 Task: Calculate the mutual information between two discrete random variables.
Action: Mouse moved to (182, 80)
Screenshot: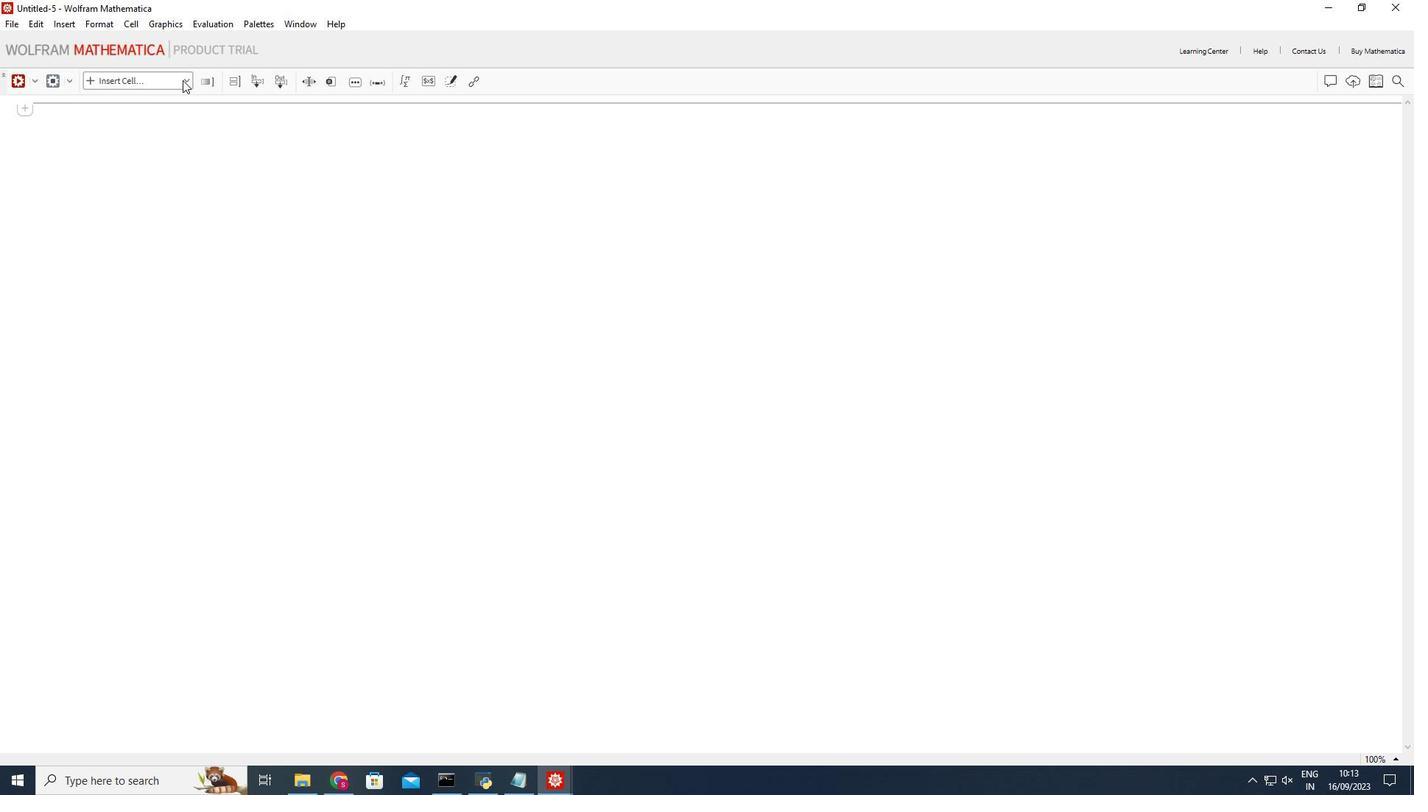 
Action: Mouse pressed left at (182, 80)
Screenshot: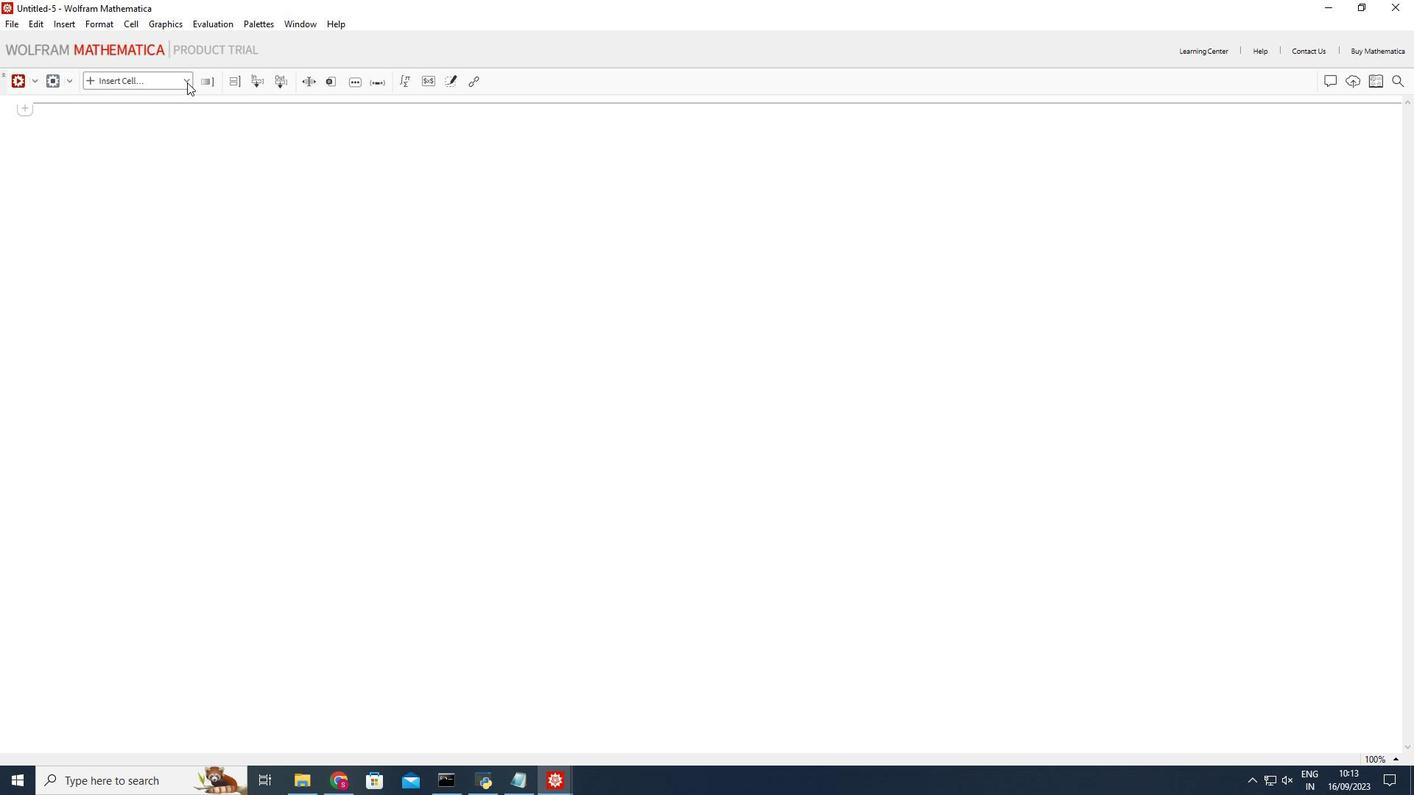 
Action: Mouse moved to (162, 110)
Screenshot: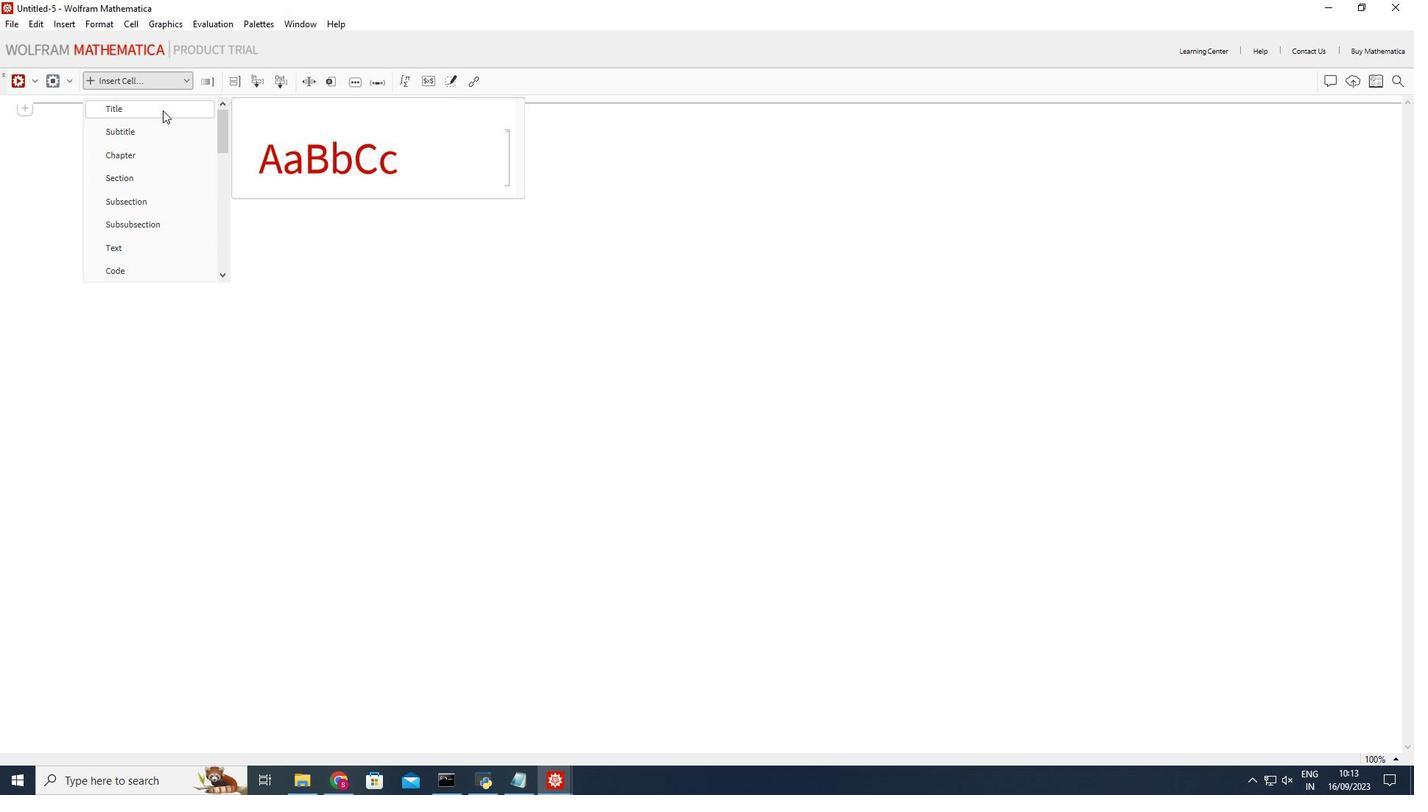 
Action: Mouse pressed left at (162, 110)
Screenshot: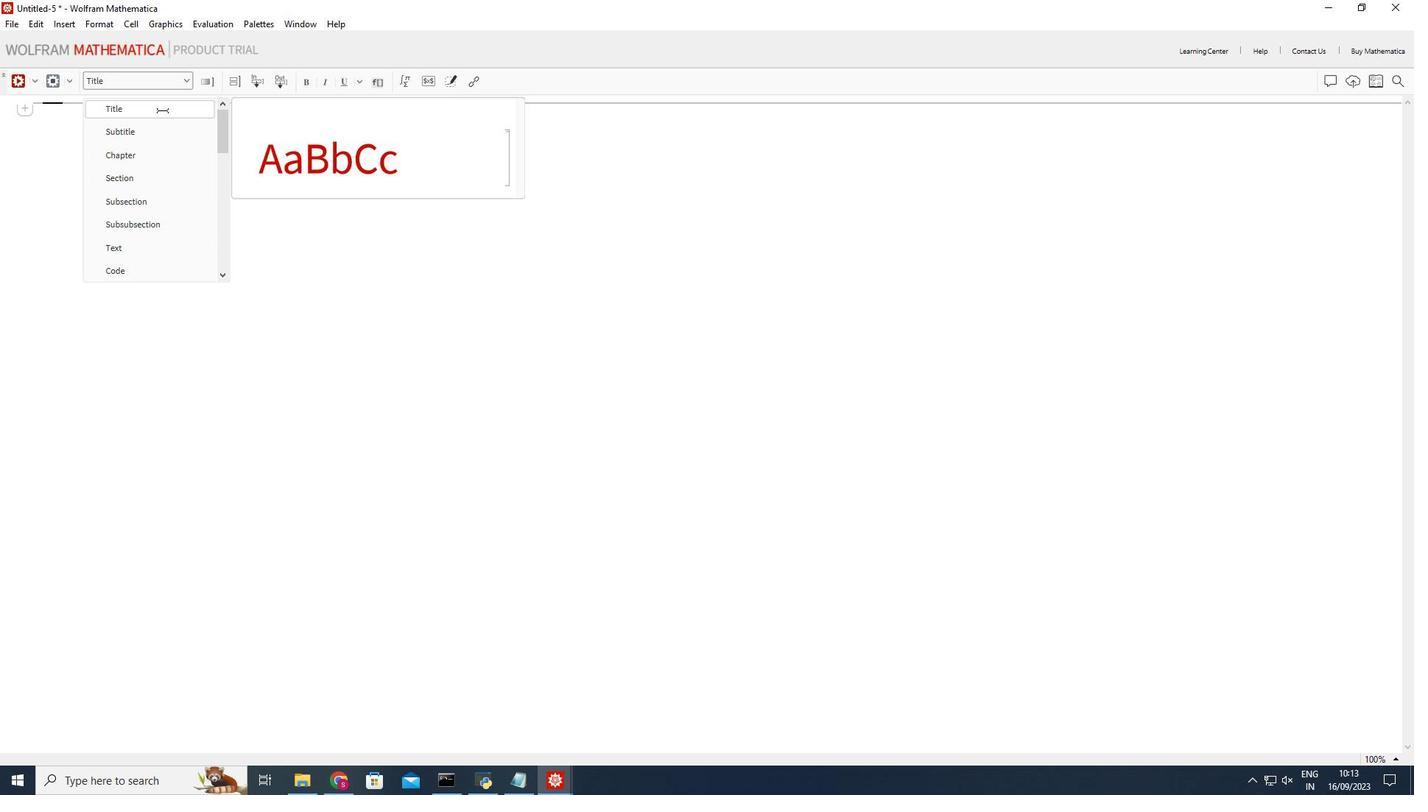 
Action: Mouse moved to (156, 134)
Screenshot: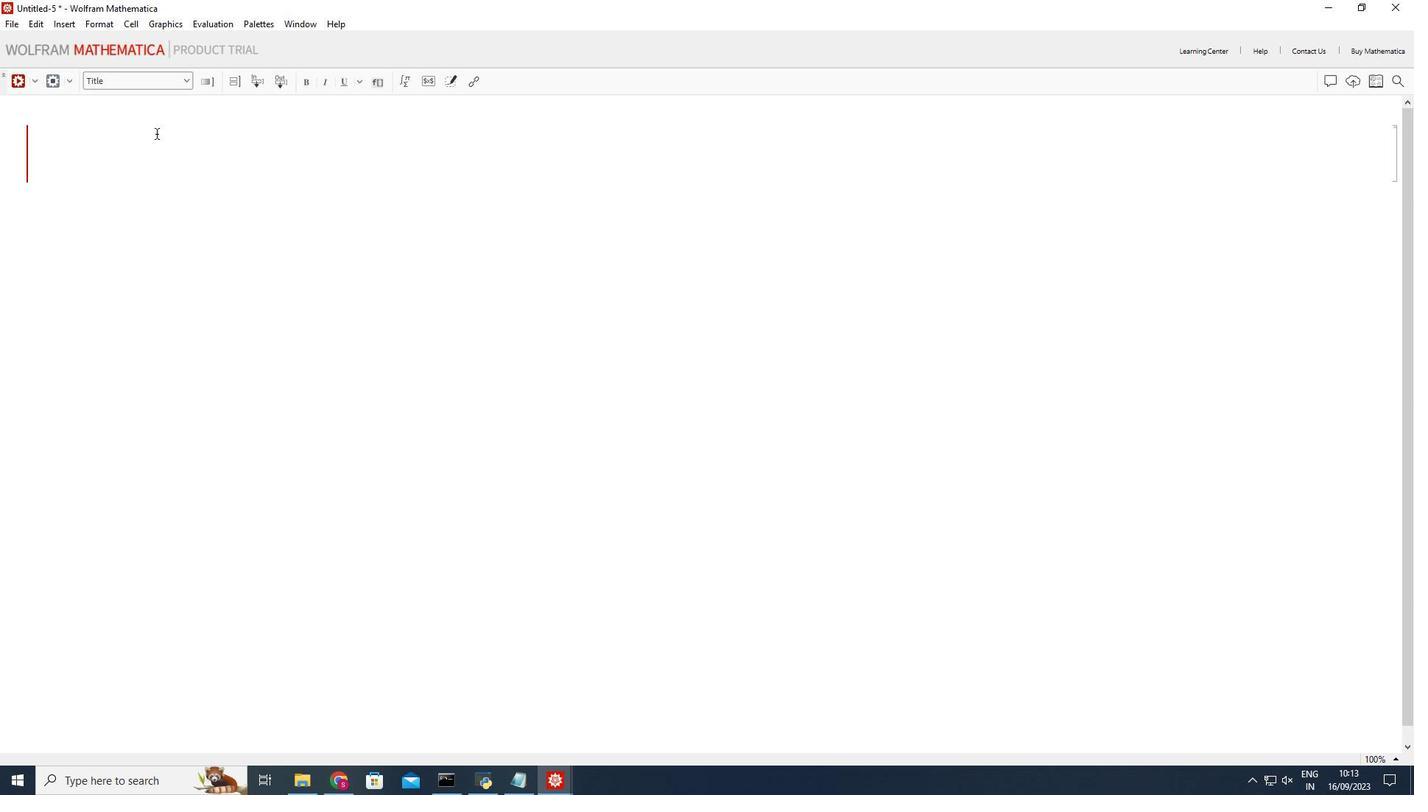 
Action: Mouse pressed left at (156, 134)
Screenshot: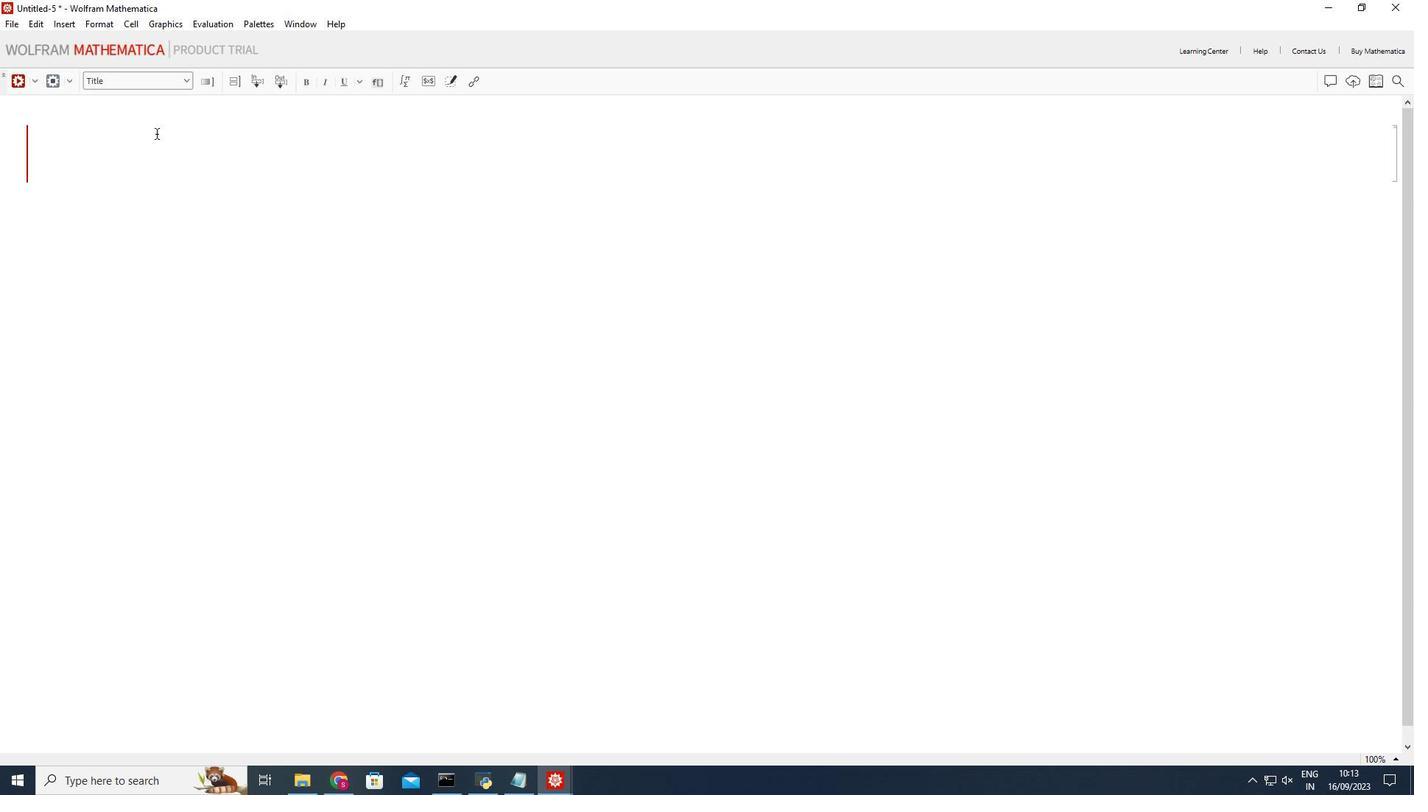 
Action: Mouse moved to (466, 289)
Screenshot: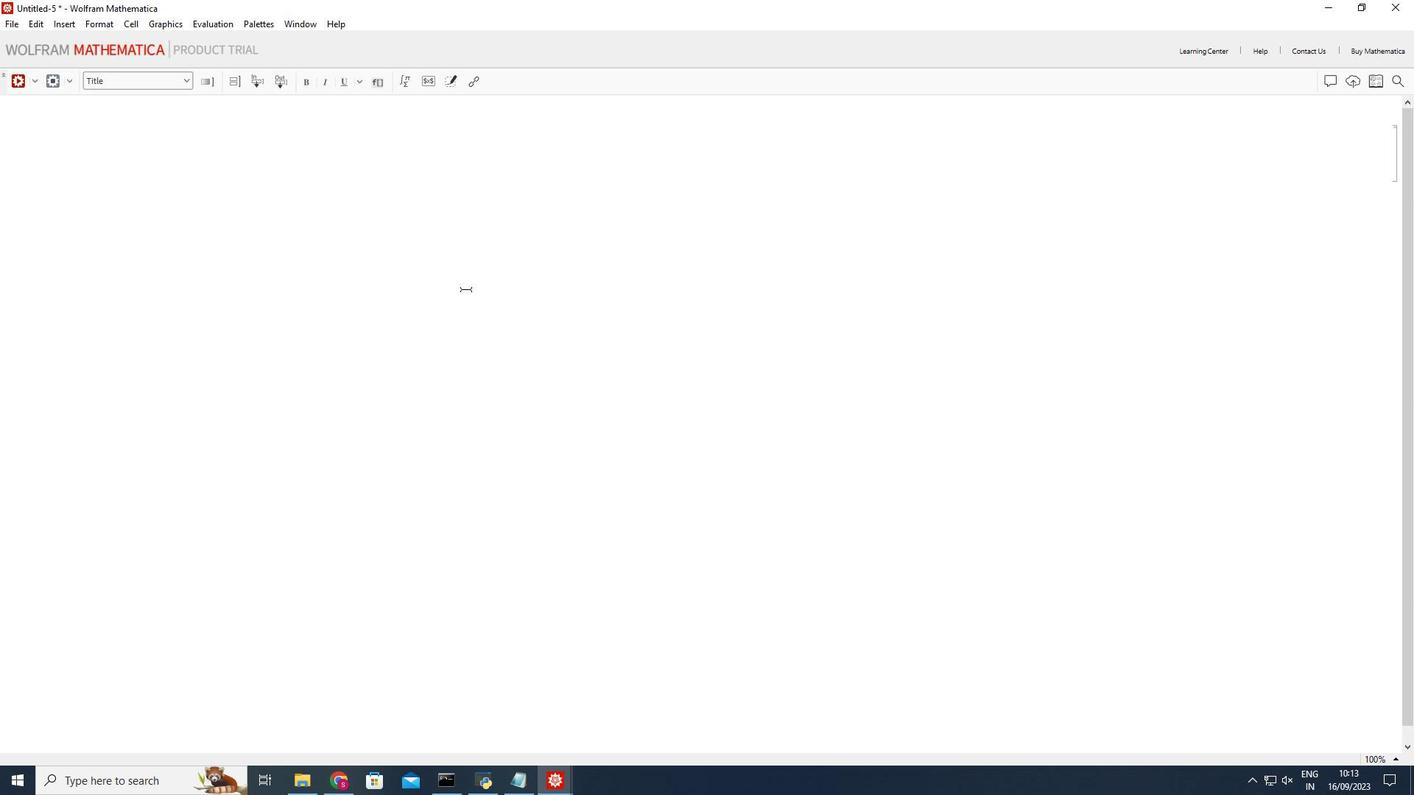 
Action: Key pressed <Key.shift_r>Mutual<Key.space>information<Key.space>between<Key.space>two<Key.space>discreate<Key.space>r<Key.backspace><Key.backspace><Key.backspace><Key.backspace><Key.backspace>te<Key.space>random<Key.space>variables
Screenshot: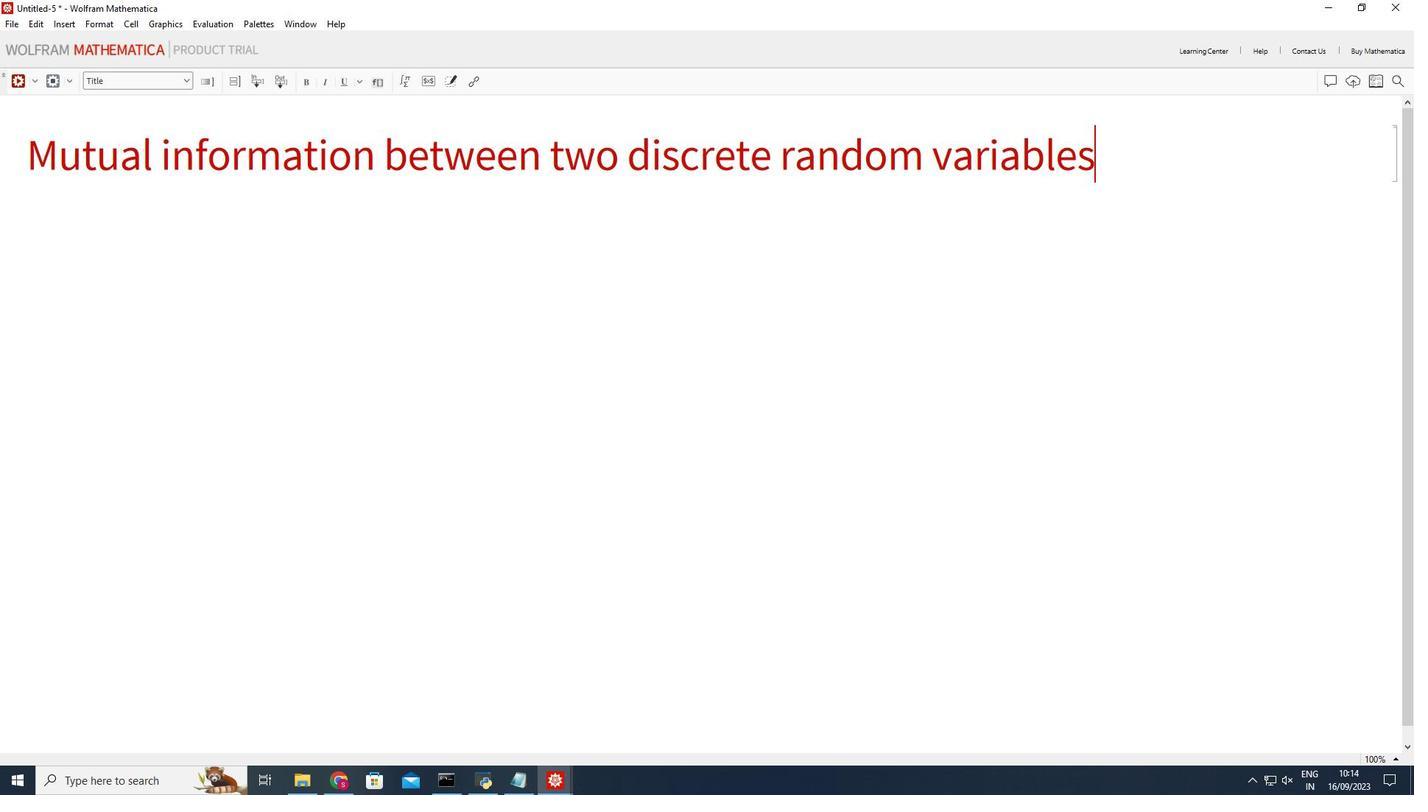 
Action: Mouse moved to (170, 293)
Screenshot: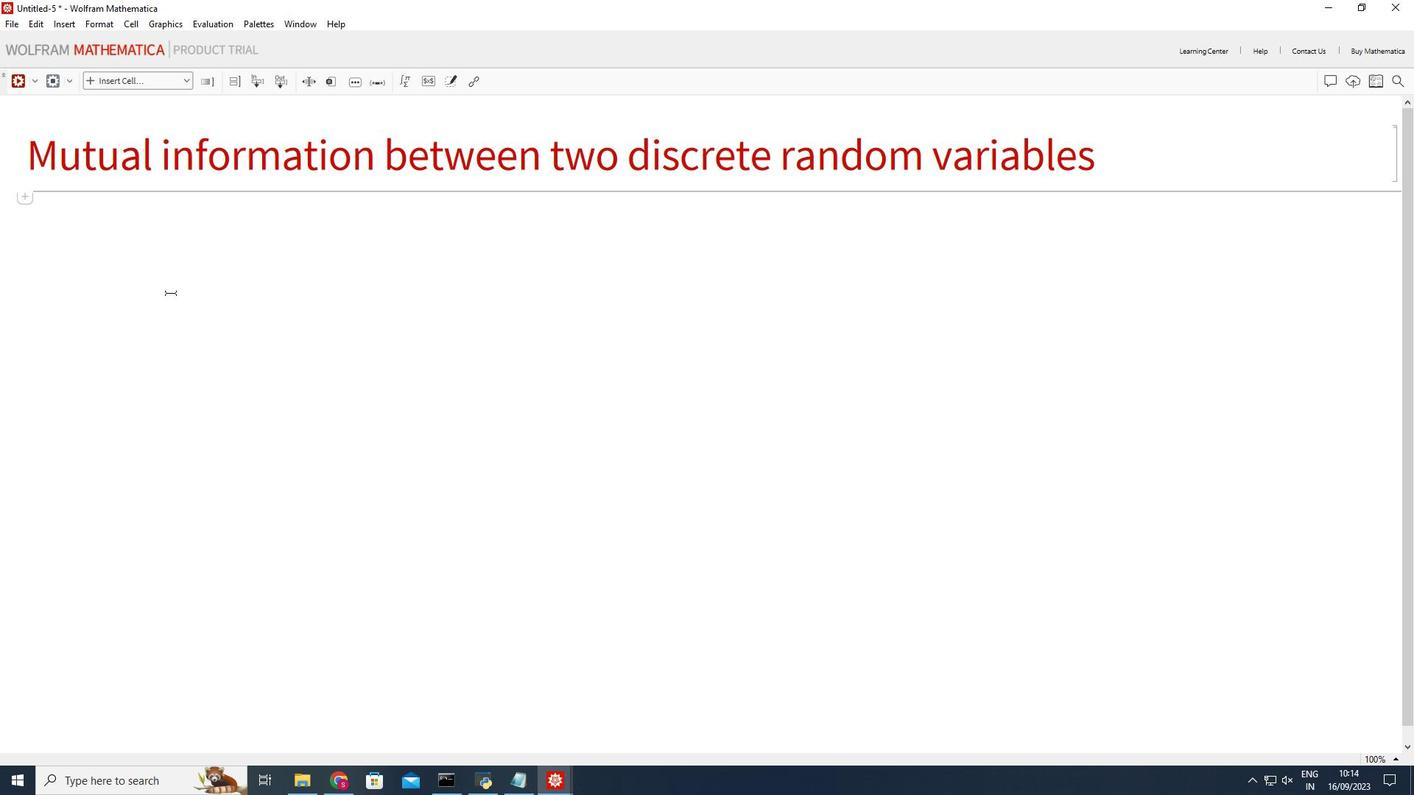 
Action: Mouse pressed left at (170, 293)
Screenshot: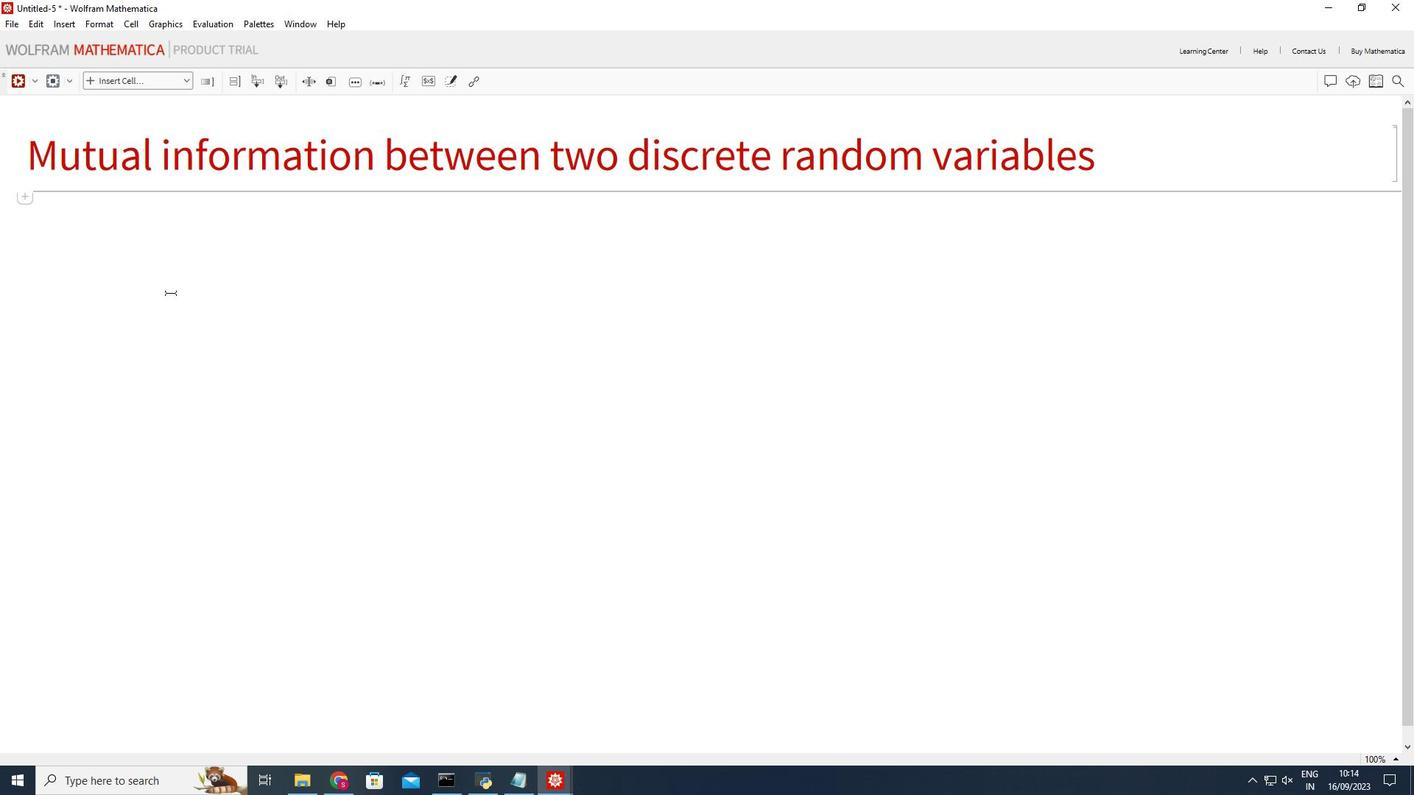 
Action: Mouse moved to (181, 79)
Screenshot: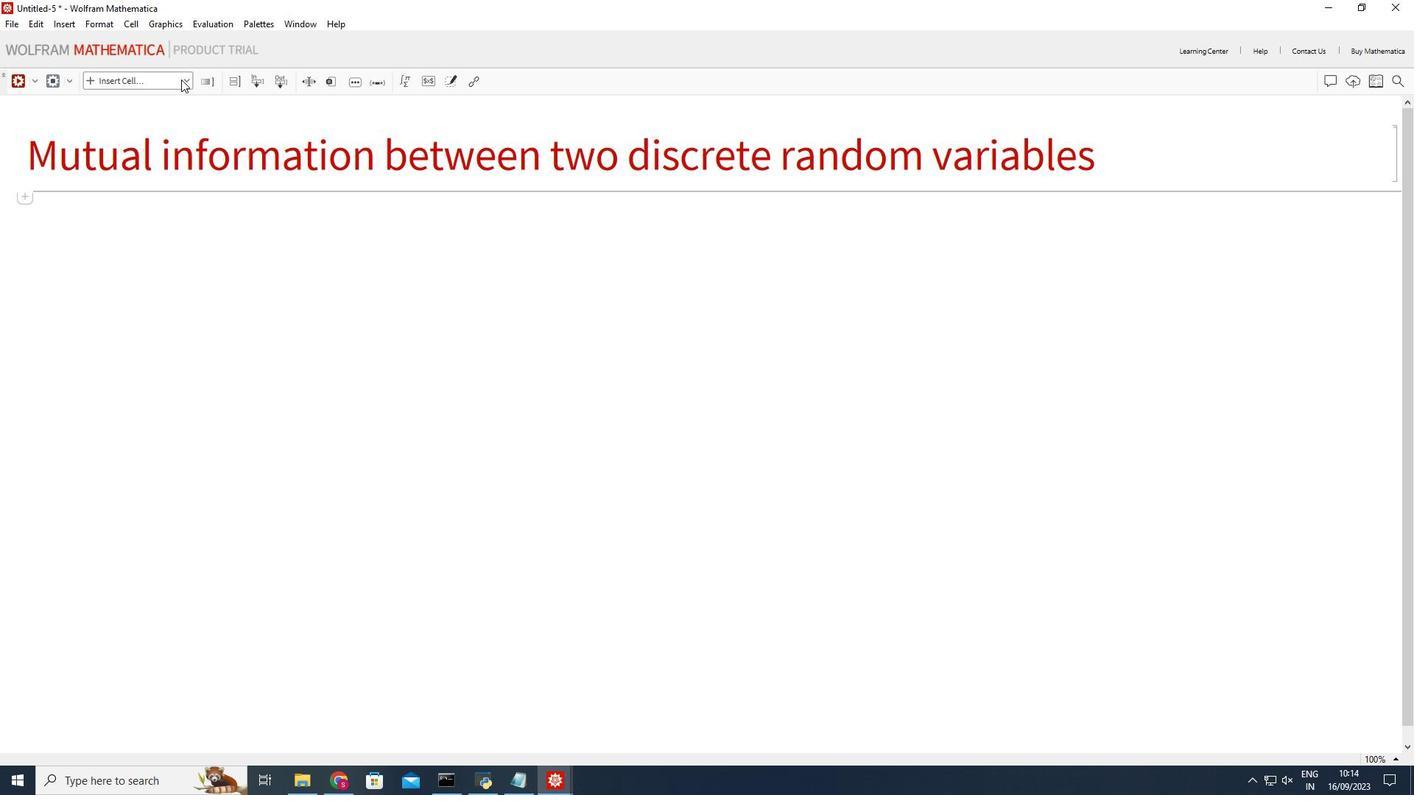 
Action: Mouse pressed left at (181, 79)
Screenshot: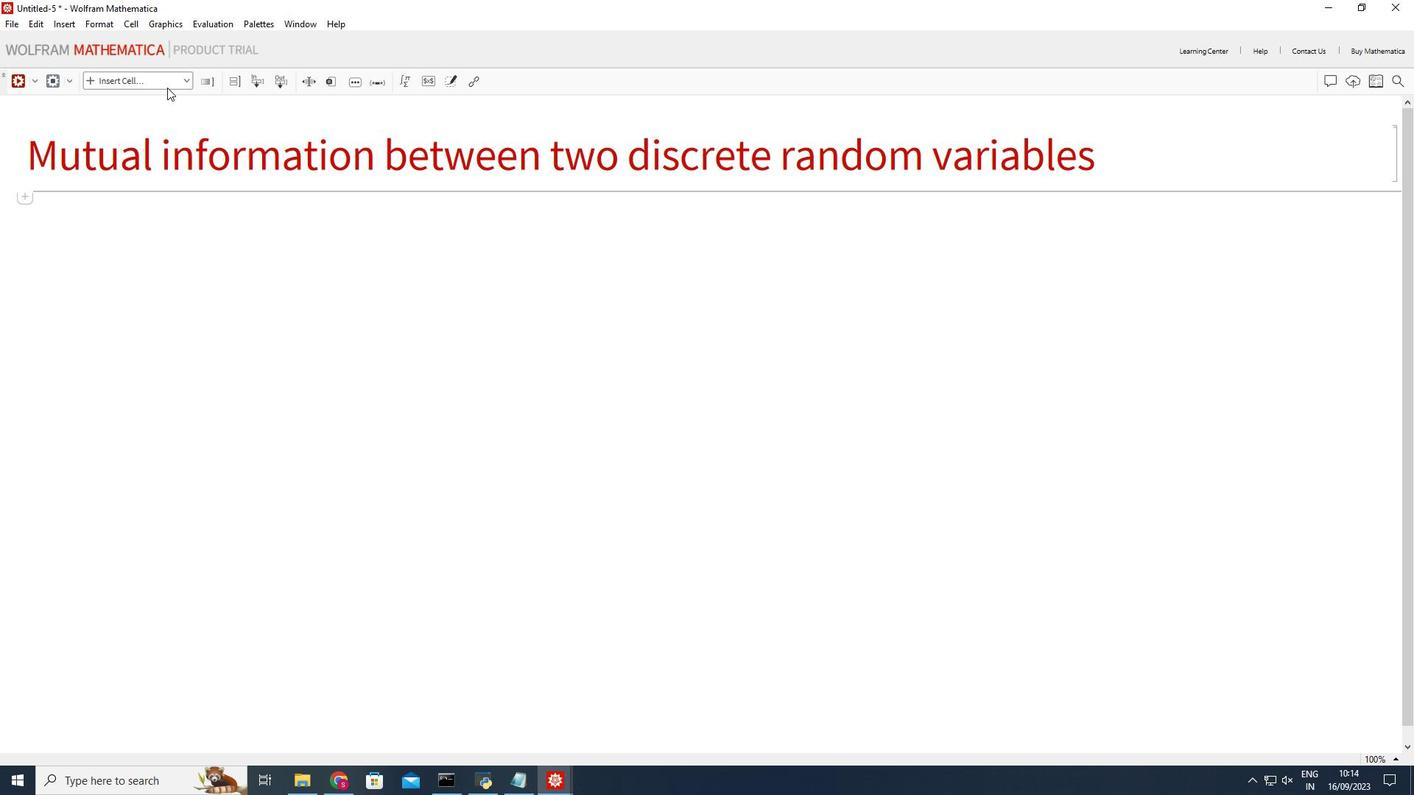 
Action: Mouse moved to (139, 268)
Screenshot: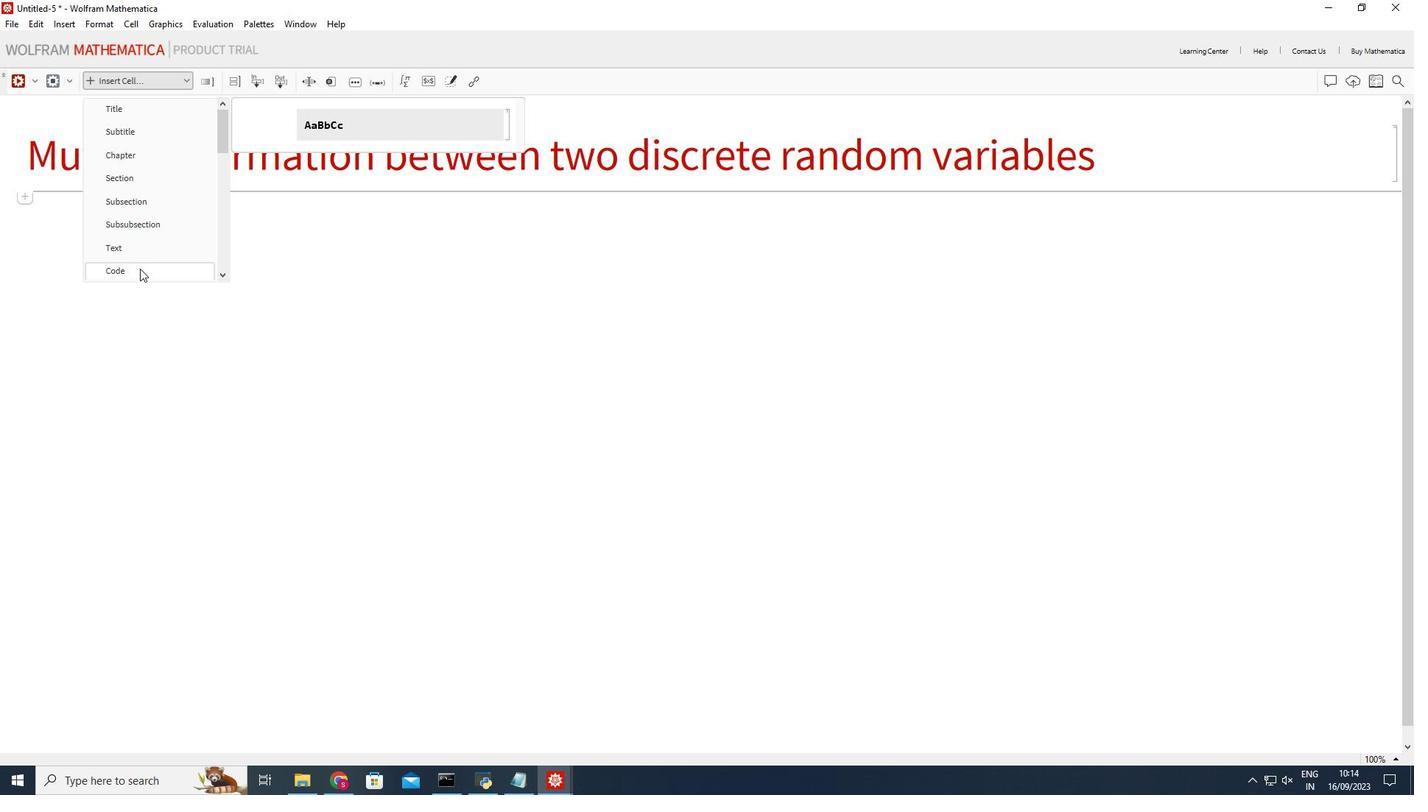 
Action: Mouse pressed left at (139, 268)
Screenshot: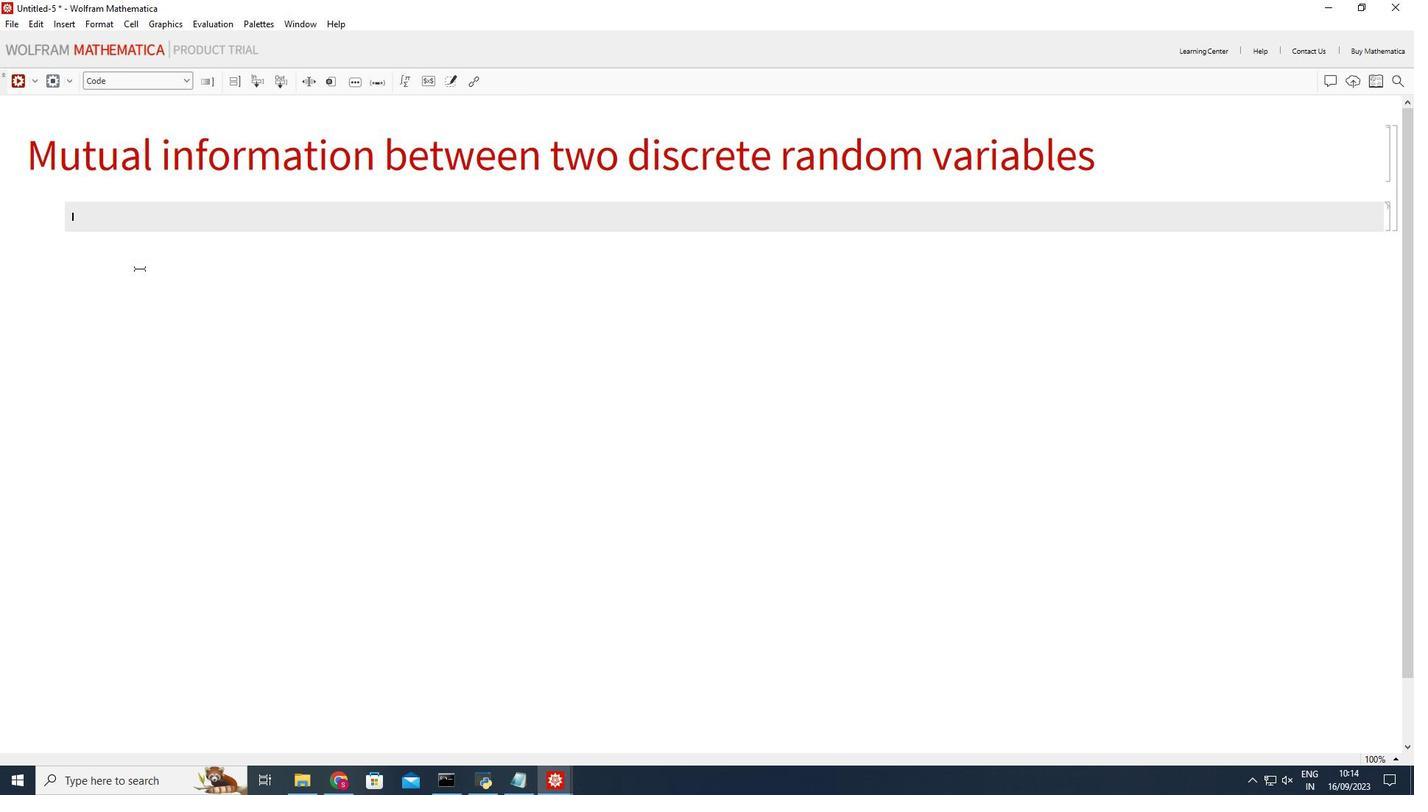
Action: Mouse moved to (109, 217)
Screenshot: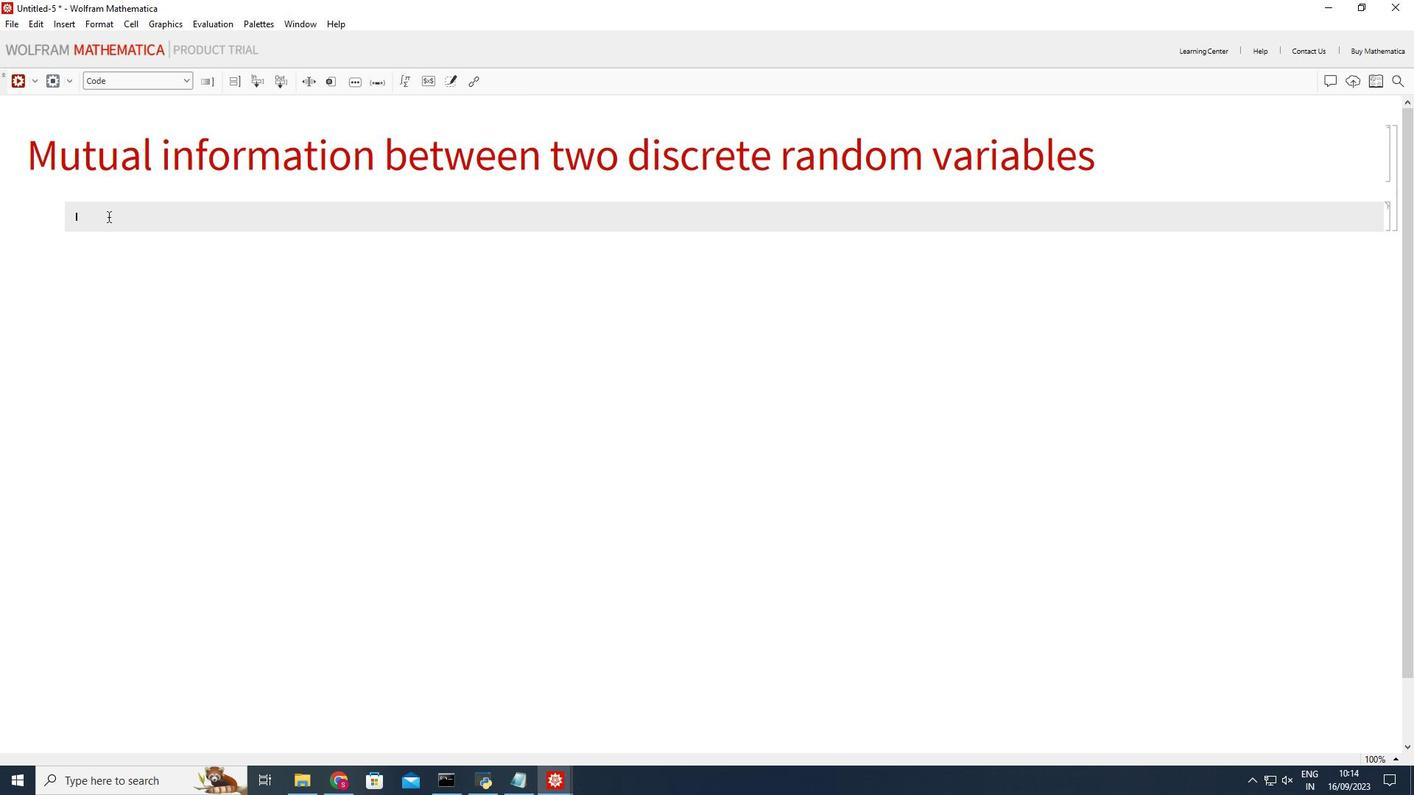 
Action: Mouse pressed left at (109, 217)
Screenshot: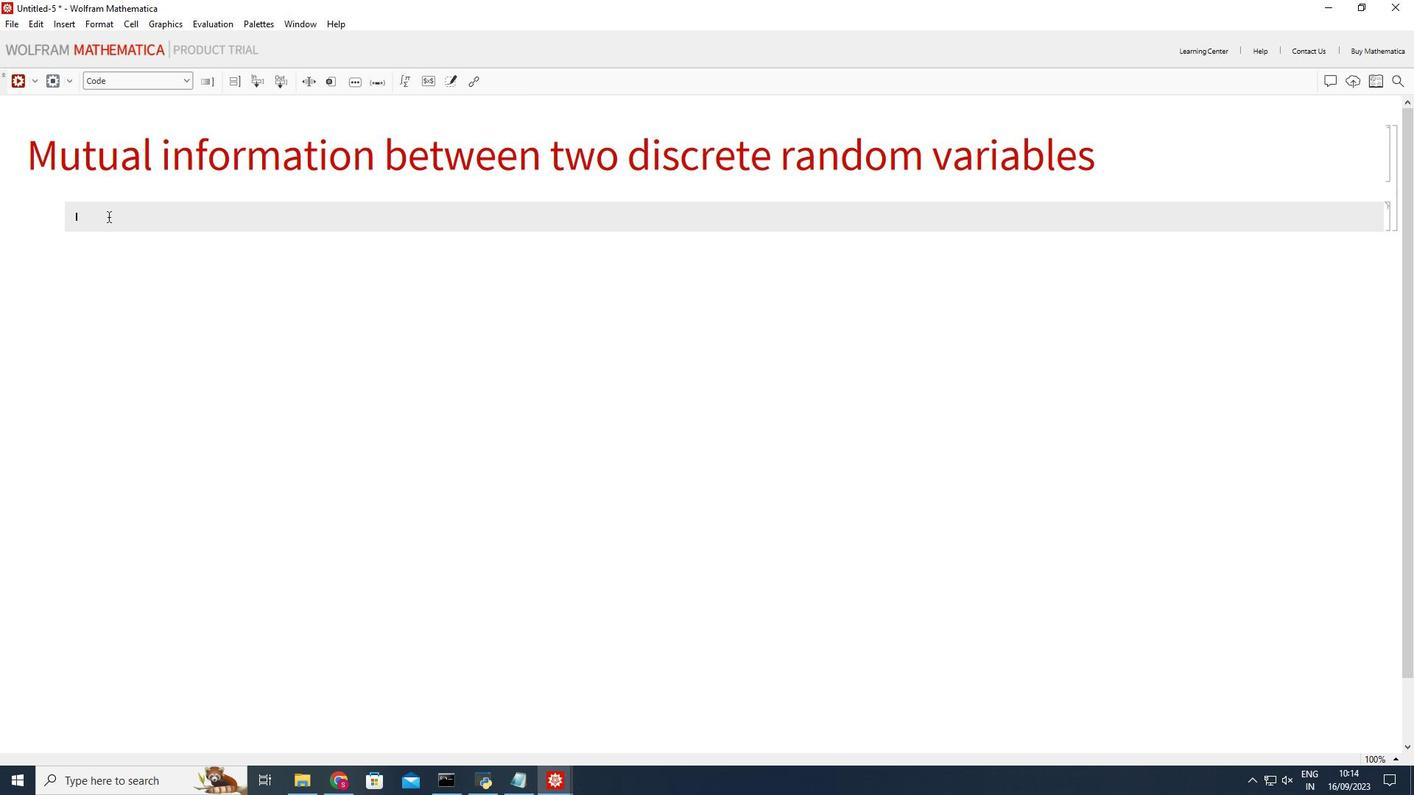 
Action: Mouse moved to (456, 342)
Screenshot: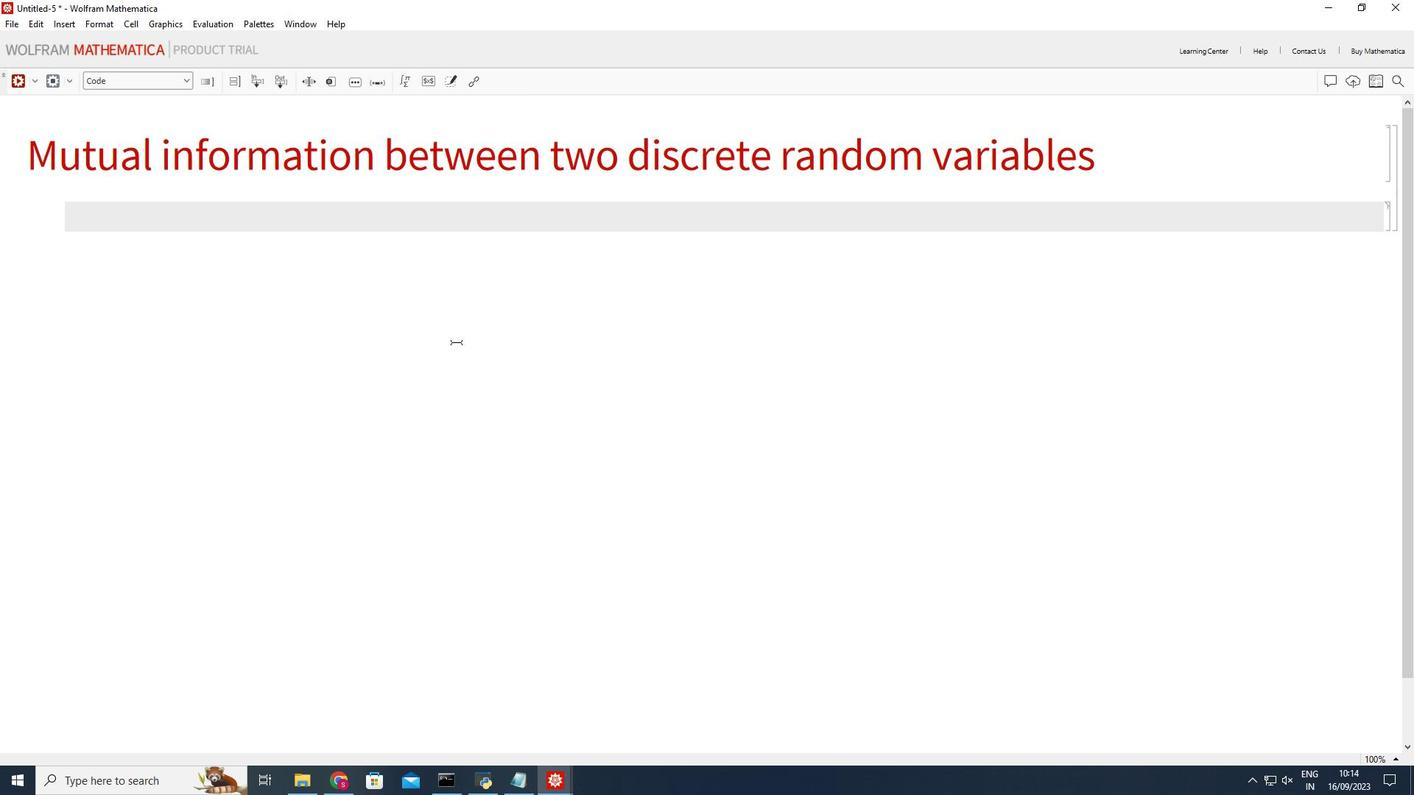 
Action: Key pressed <Key.shift_r>(*<Key.space>sample<Key.space>data<Key.space>for<Key.space>two<Key.space>random<Key.space>variables<Key.space><Key.shift_r>X<Key.space>and<Key.space><Key.shift_r>Y<Key.right><Key.right><Key.enter>data<Key.shift_r>X<Key.space>=<Key.space><Key.shift_r>{0,1,0,1,0,1,0,1<Key.right>;<Key.enter>data<Key.shift_r>Y<Key.space>=<Key.space><Key.shift_r>{0<Key.backspace>1,0,1,1,0,1,1,0<Key.right>;<Key.enter><Key.enter><Key.shift_r>(*<Key.space>calculate<Key.space>mutual<Key.space>information<Key.space><Key.right><Key.right><Key.enter>n<Key.space>=<Key.space><Key.shift_r>Length[data<Key.shift_r>X<Key.right><Key.enter><Key.enter><Key.shift_r>(*<Key.space>calculate<Key.space>the<Key.space>joint<Key.space>probability<Key.space>distribution<Key.space><Key.right><Key.right><Key.enter>joint<Key.shift_r>Prob<Key.shift_r>Dist<Key.space>=<Key.space><Key.shift_r>Table[<Key.shift_r>Count[<Key.shift_r>Transpose[<Key.shift_r>{data<Key.shift_r>X,<Key.space>data<Key.shift_r><Key.shift_r><Key.shift_r><Key.shift_r>Y<Key.right><Key.right>,<Key.space><Key.shift_r>{i,j<Key.right><Key.right>/n,<Key.space><Key.shift_r>{i,0,1<Key.right>,<Key.space><Key.shift_r>{j,0,1<Key.right><Key.right>;<Key.enter>
Screenshot: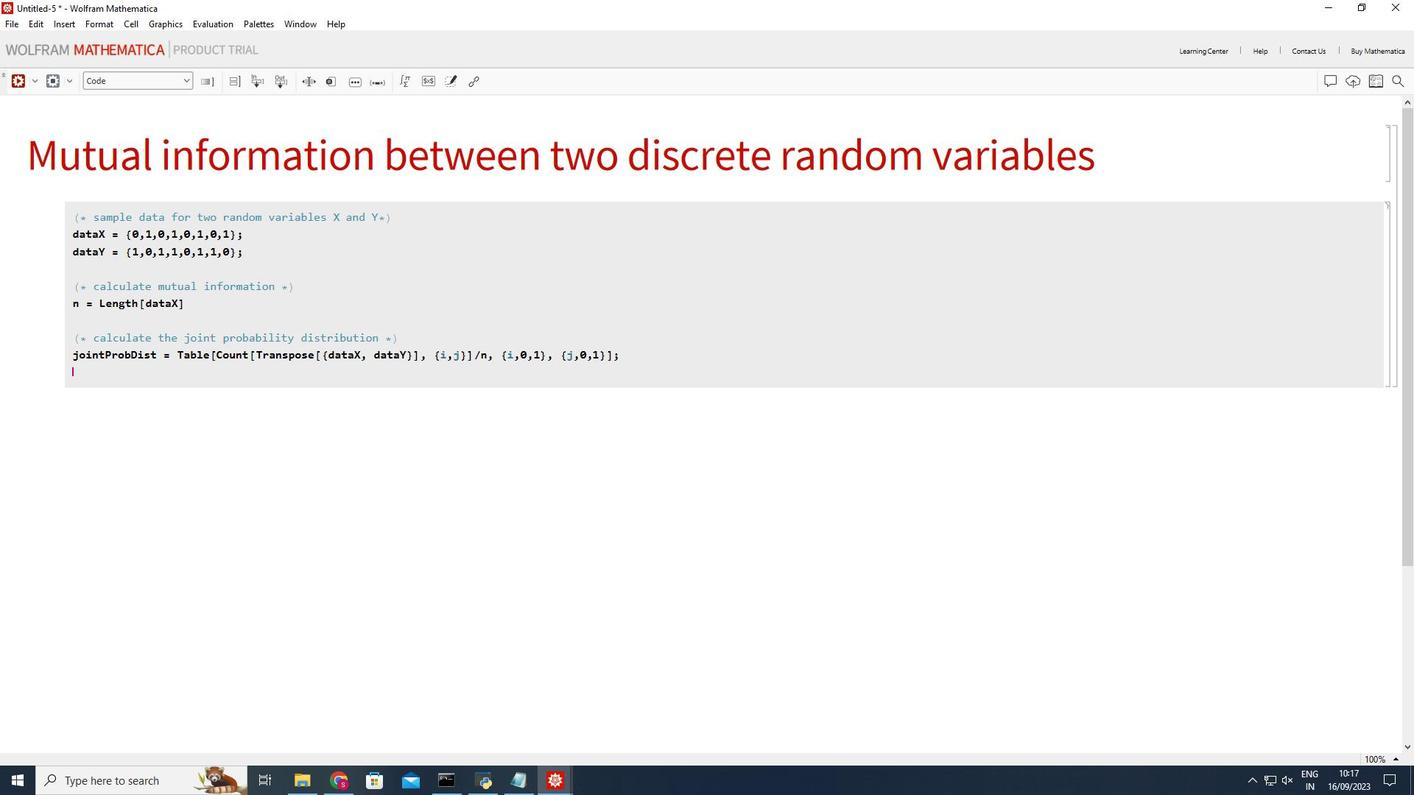 
Action: Mouse moved to (457, 282)
Screenshot: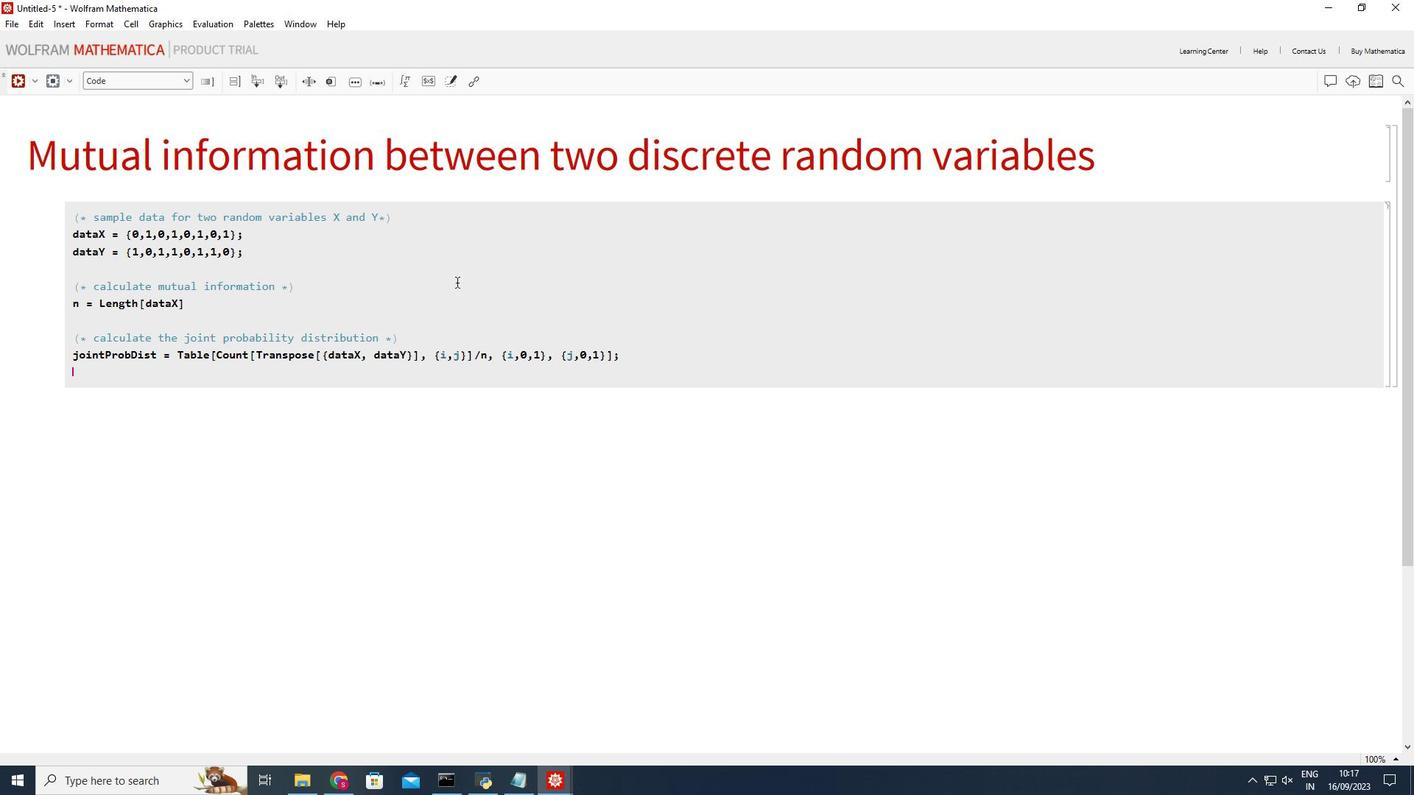 
Action: Key pressed <Key.enter><Key.shift_r>(*<Key.space>calculate<Key.space>marginal<Key.space>probability<Key.space>distributions<Key.space><Key.right><Key.right><Key.enter>marginal<Key.shift_r>Prob<Key.shift_r>X<Key.space>=<Key.space><Key.shift_r>Total[joint<Key.shift_r>Prob<Key.shift_r>Dist<Key.right>;<Key.enter>marginal<Key.shift_r>Prob<Key.shift_r>Y<Key.space>=<Key.space><Key.shift_r>Total[joint<Key.shift_r>Prob<Key.shift_r>Dist<Key.right>;<Key.enter><Key.enter><Key.shift_r>(*<Key.space>initialize<Key.space>mutual<Key.space><Key.backspace><Key.space>information<Key.space>to<Key.space>zero<Key.space><Key.right><Key.right><Key.enter>mutual<Key.shift_r>Information<Key.space>=<Key.space>0;<Key.enter><Key.enter><Key.shift_r>(*<Key.space>calculate<Key.space>mutual<Key.space>information<Key.space>using<Key.space>the<Key.space>formuk<Key.backspace>la<Key.space><Key.right><Key.right><Key.enter><Key.shift_r>For[i=1,<Key.space>i<Key.shift_r><=2,<Key.space>i++,<Key.enter><Key.tab>for<Key.backspace><Key.backspace><Key.backspace><Key.shift_r>For[j=1,<Key.space>j<Key.shift_r><=2,<Key.space>j++,<Key.enter>pxy<Key.space>=<Key.space>joint<Key.shift_r>Prob<Key.shift_r>Dist<Key.enter>[[i,j<Key.right><Key.right>;<Key.enter>px<Key.space>=<Key.space>marginal<Key.shift_r>Prob<Key.shift_r>X[[i]];<Key.enter>py<Key.space>=<Key.space>marginal<Key.shift_r>Prob<Key.shift_r>Y[[j]];<Key.enter><Key.shift_r>If[pxy<Key.shift_r>>0,<Key.space>mutual<Key.shift_r><Key.shift_r><Key.shift_r><Key.shift_r><Key.shift_r><Key.shift_r><Key.shift_r><Key.shift_r><Key.shift_r><Key.shift_r><Key.shift_r><Key.shift_r><Key.shift_r>Information<Key.enter><Key.space>+=<Key.space>pxy<Key.shift_r>*<Key.shift_r>Log2[pxy/<Key.shift_r>(px<Key.shift_r>*py<Key.right><Key.right><Key.right>;<Key.enter><Key.right><Key.right><Key.enter><Key.enter><Key.backspace><Key.shift_r>(*<Key.space><Key.shift_r>Display<Key.space>the<Key.space>result<Key.right><Key.right><Key.left><Key.left><Key.space><Key.right><Key.right><Key.enter>mutual<Key.shift_r>Information<Key.space><Key.shift_r><Key.enter>
Screenshot: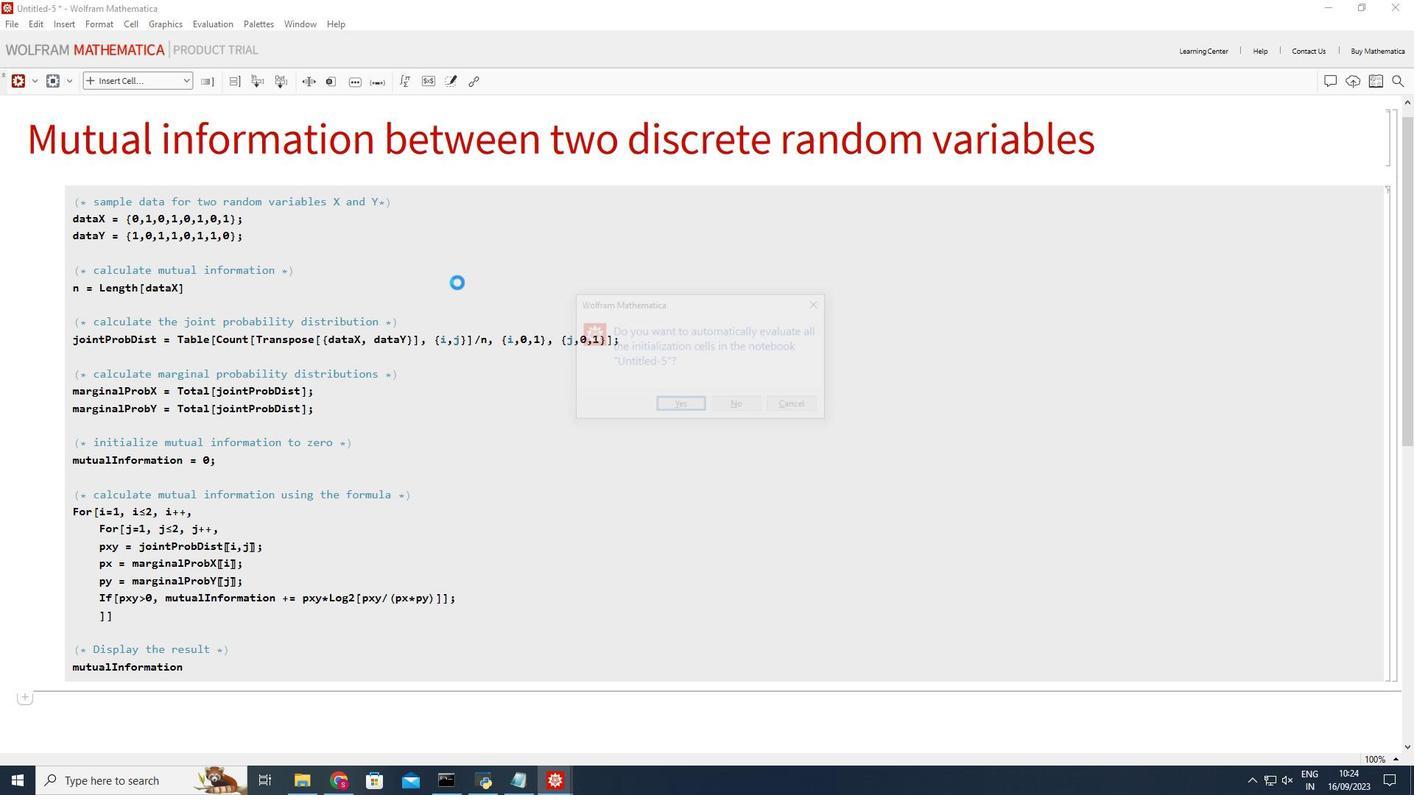 
Action: Mouse moved to (687, 407)
Screenshot: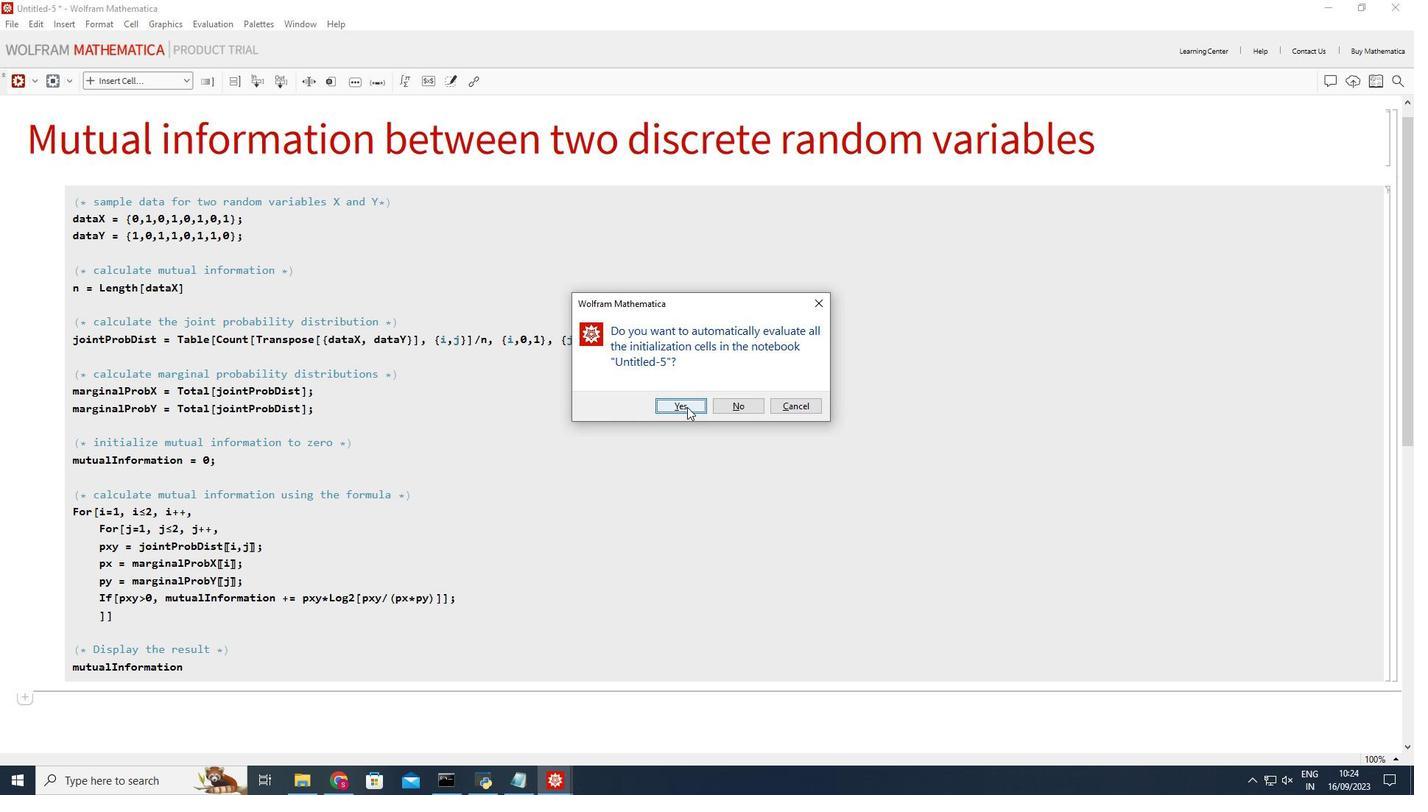
Action: Mouse pressed left at (687, 407)
Screenshot: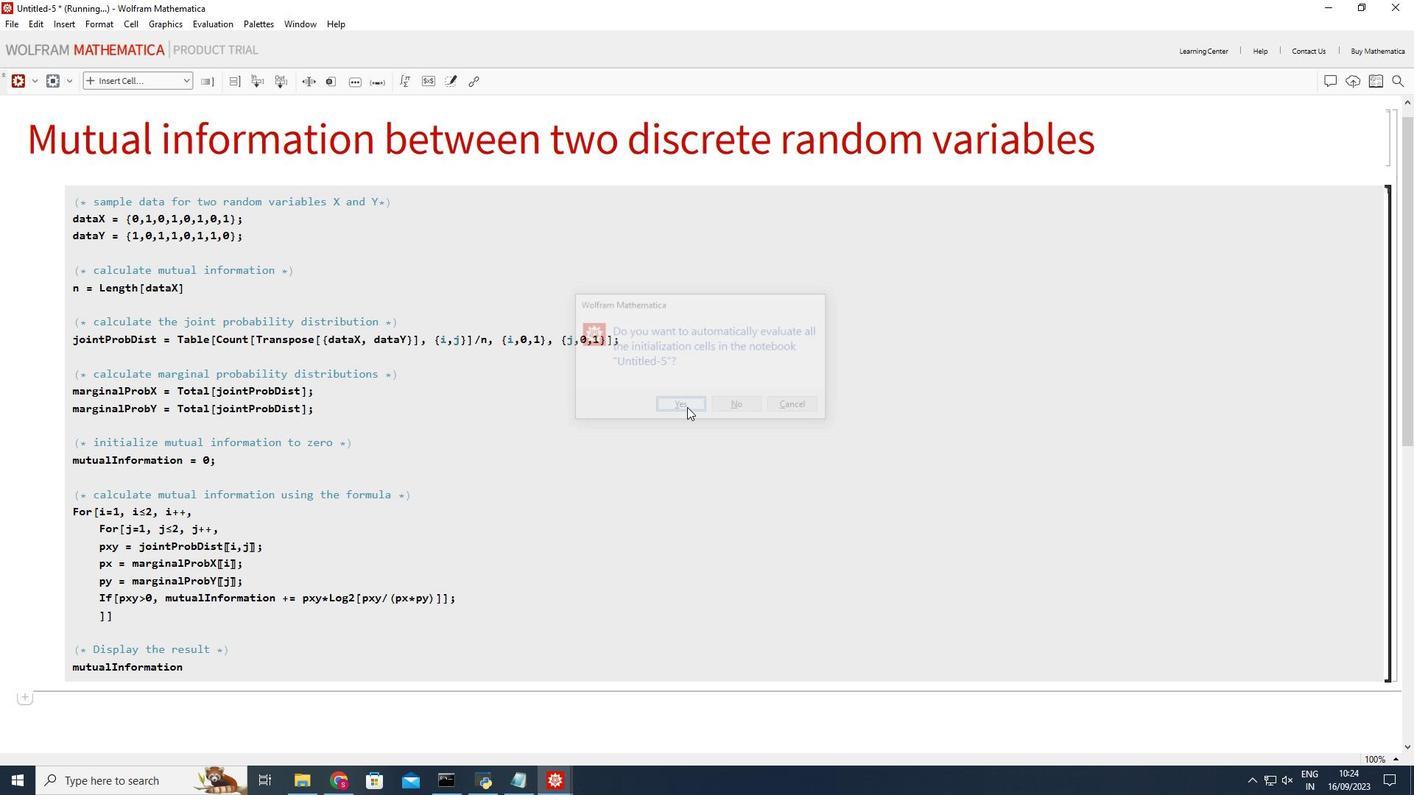 
Action: Mouse moved to (688, 408)
Screenshot: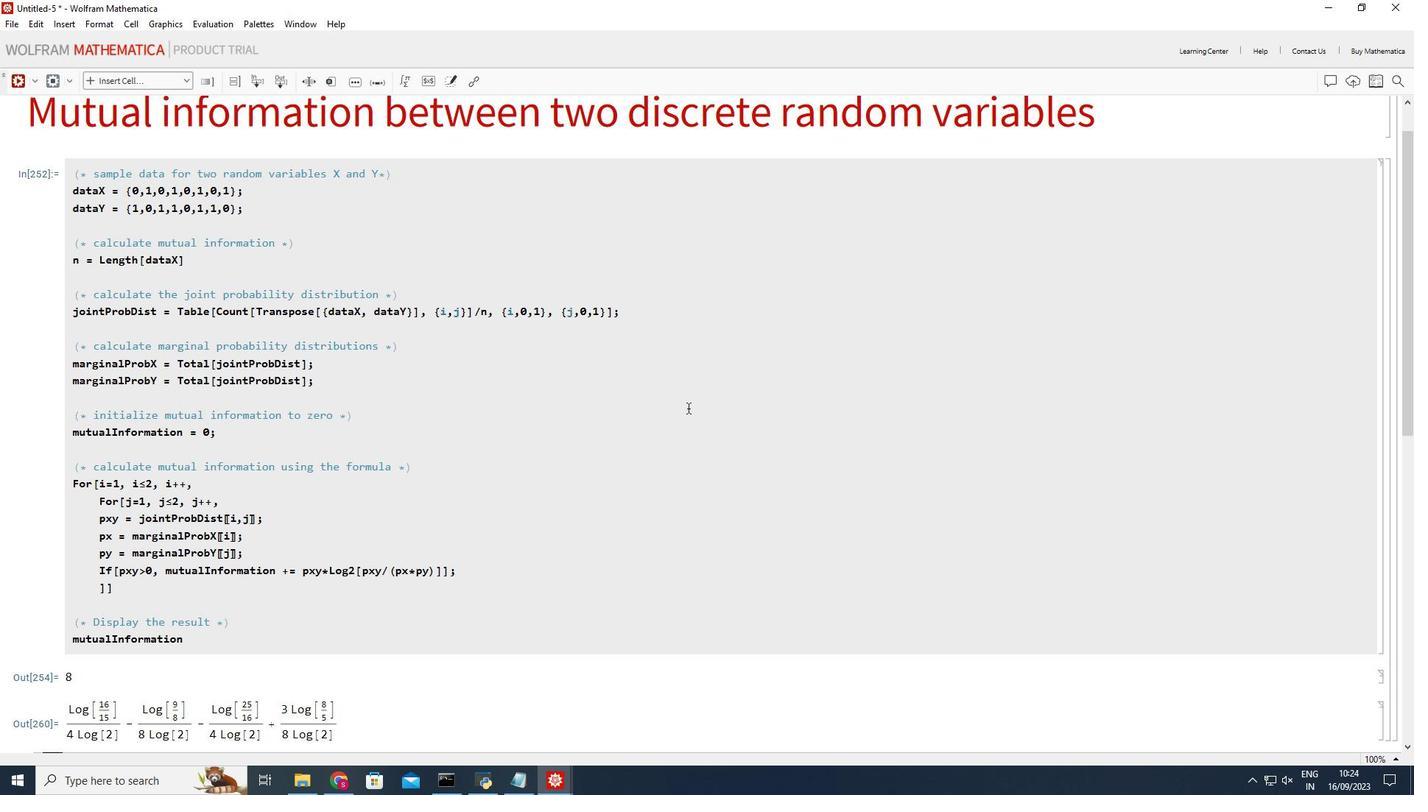 
Action: Mouse scrolled (688, 408) with delta (0, 0)
Screenshot: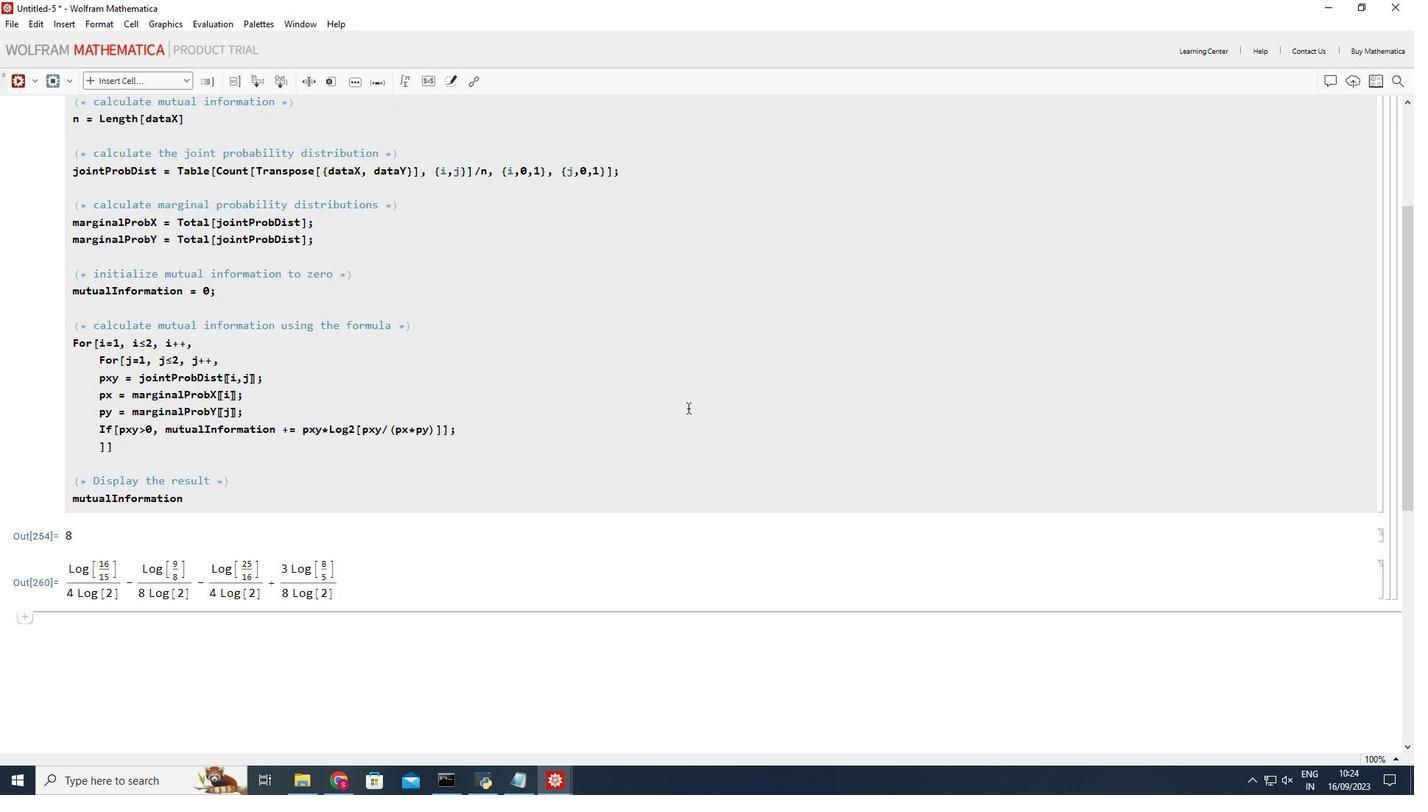 
Action: Mouse scrolled (688, 408) with delta (0, 0)
Screenshot: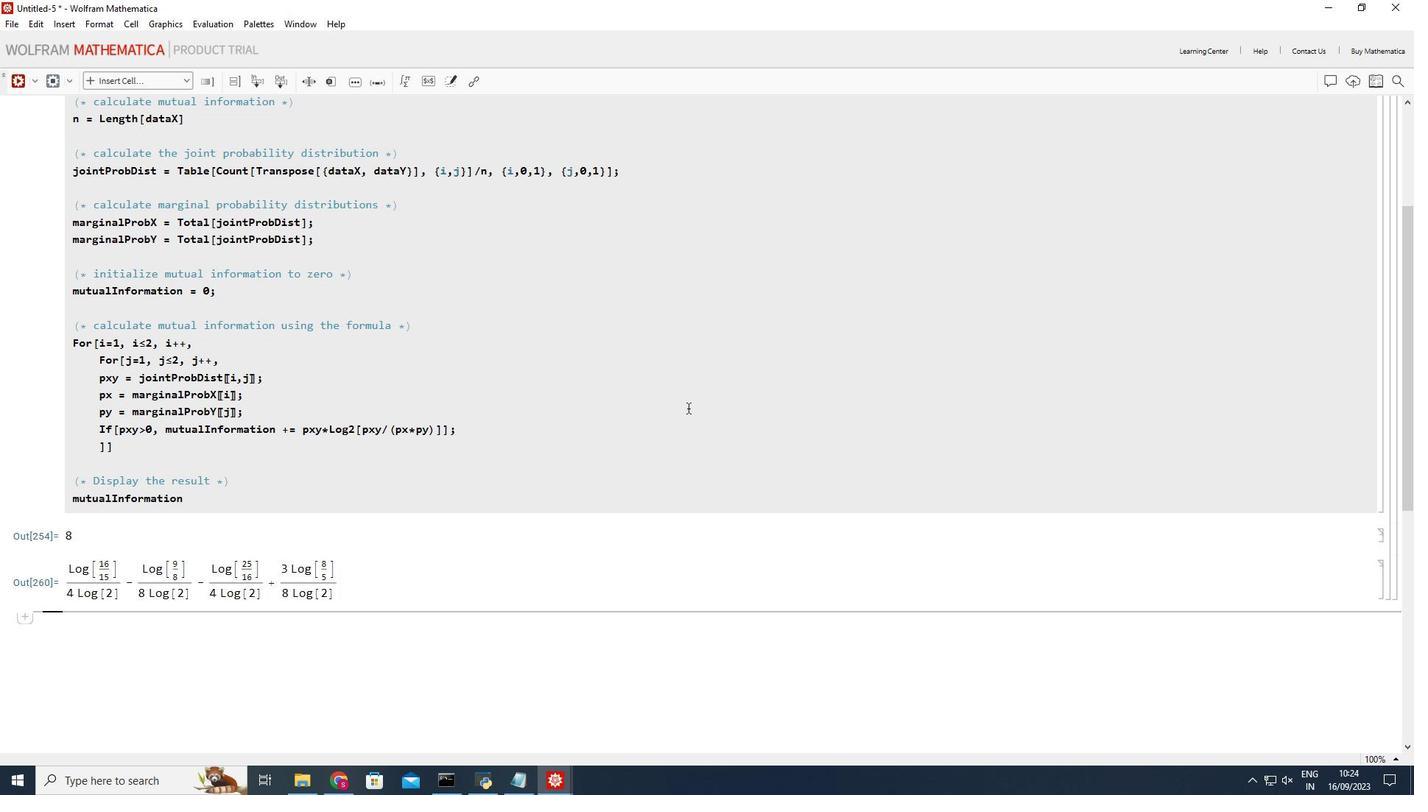 
